 Task: In the setting , change the language English , change the country 'Slovenia', change date format (9/1/2023), change time format 01:01 AM - 11:59 PM, in privacy and data export the history, logged in from the account softage.10@softage.net
Action: Mouse moved to (860, 62)
Screenshot: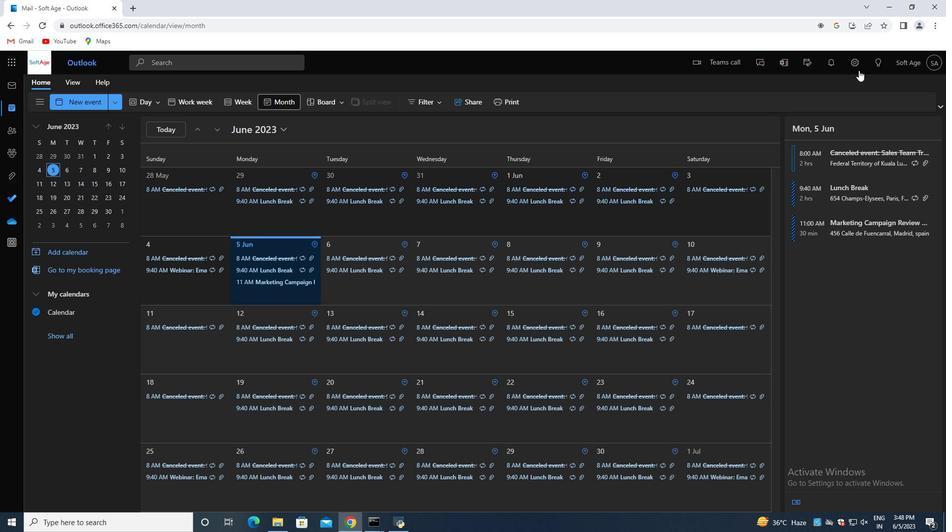 
Action: Mouse pressed left at (860, 62)
Screenshot: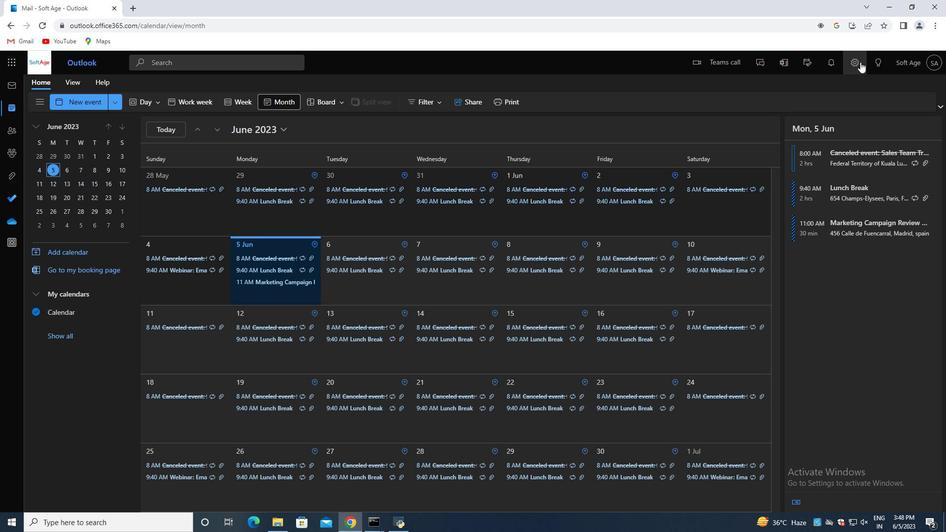 
Action: Mouse moved to (861, 137)
Screenshot: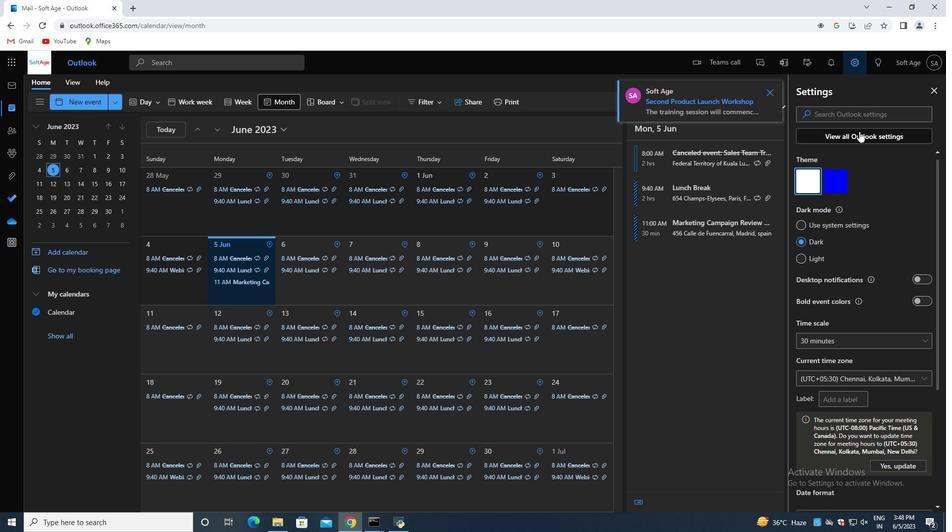 
Action: Mouse pressed left at (861, 137)
Screenshot: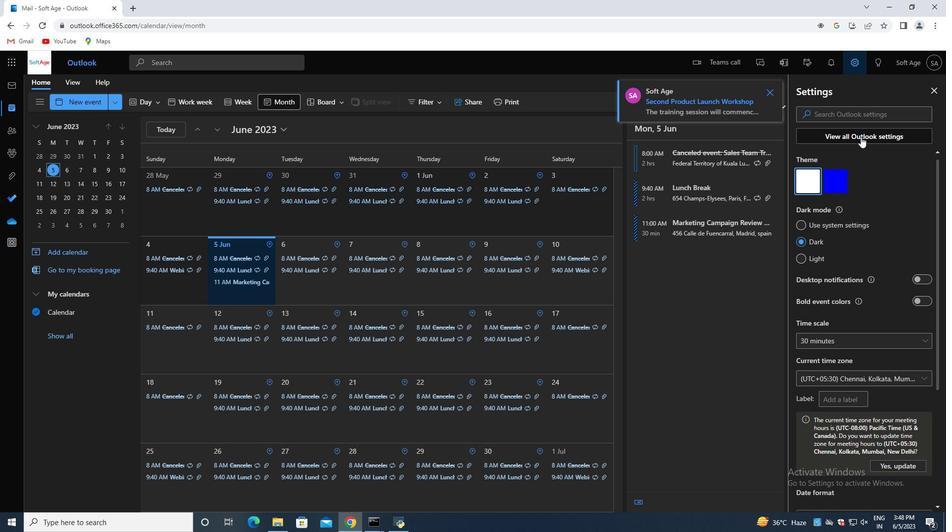 
Action: Mouse moved to (218, 126)
Screenshot: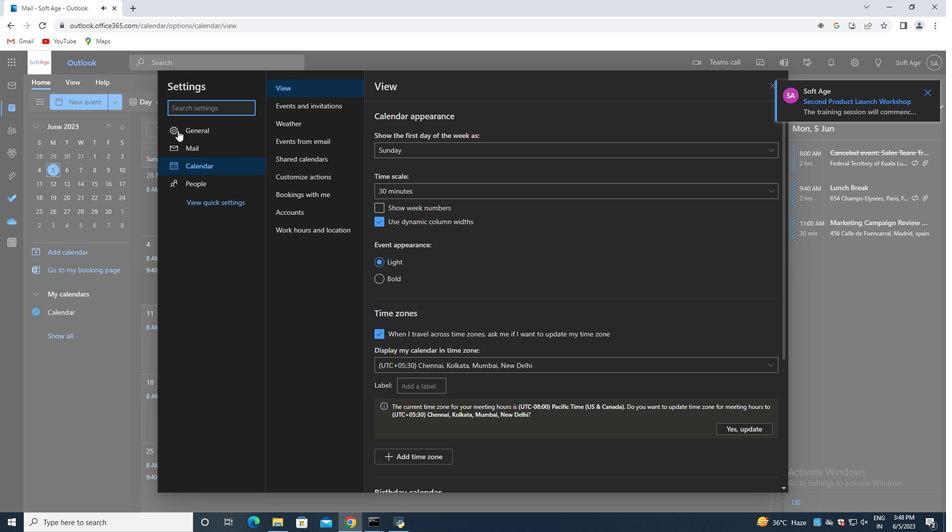 
Action: Mouse pressed left at (218, 126)
Screenshot: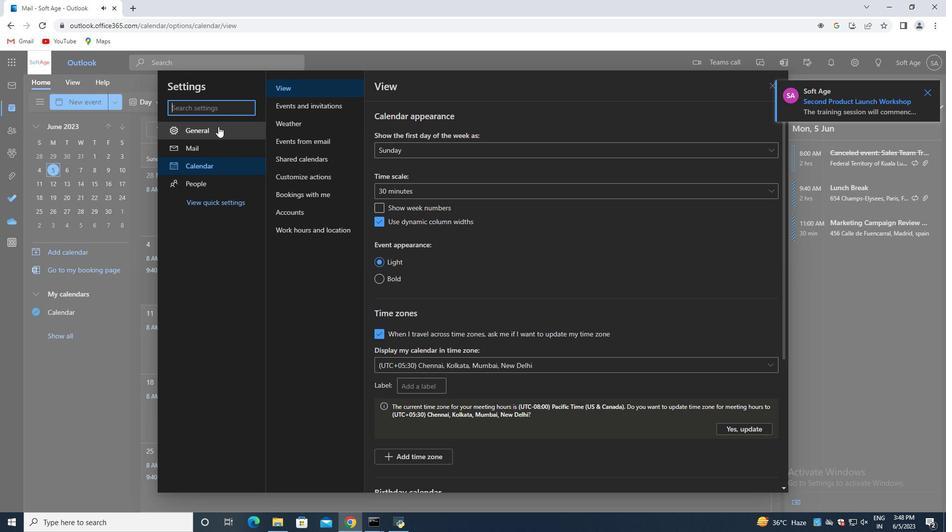 
Action: Mouse moved to (459, 128)
Screenshot: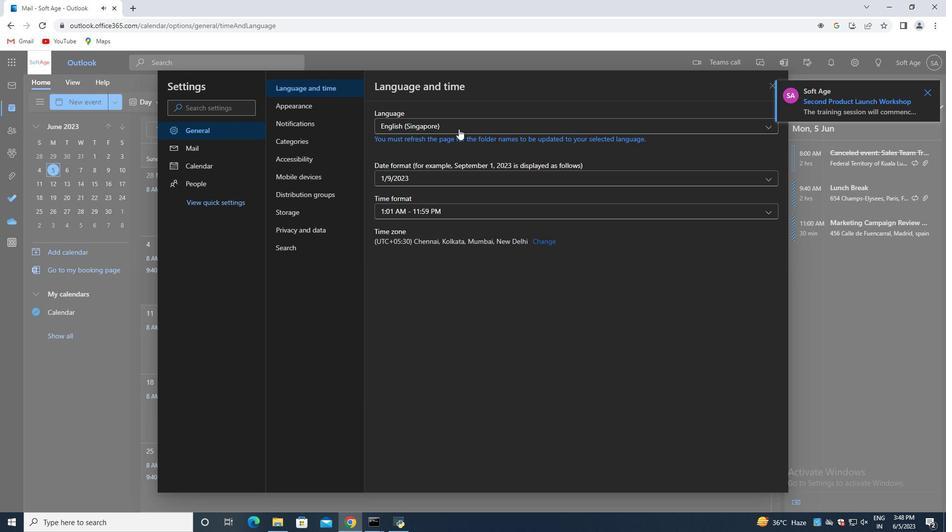 
Action: Mouse pressed left at (459, 128)
Screenshot: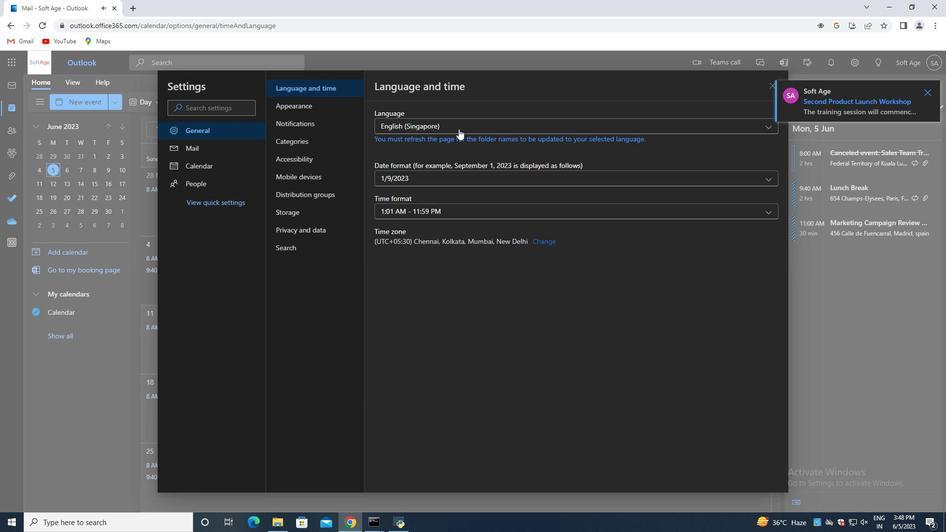
Action: Mouse moved to (426, 299)
Screenshot: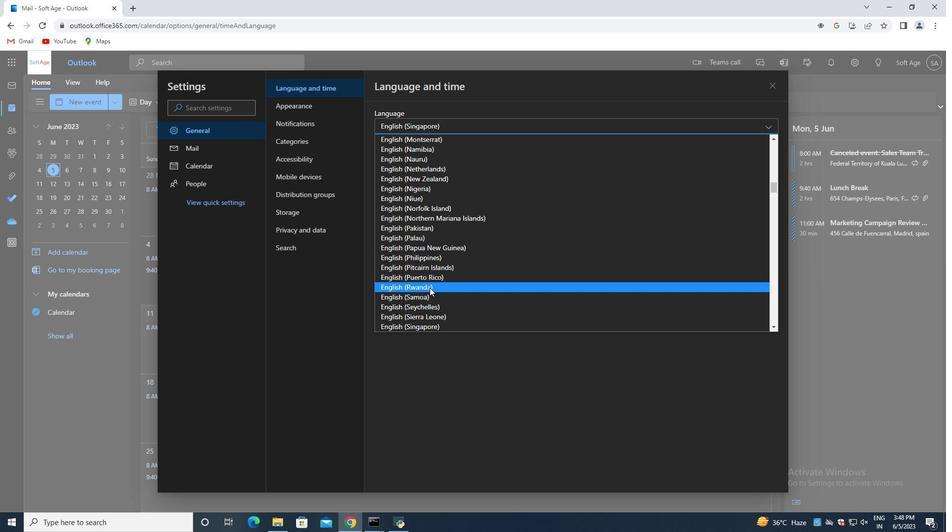 
Action: Mouse scrolled (426, 299) with delta (0, 0)
Screenshot: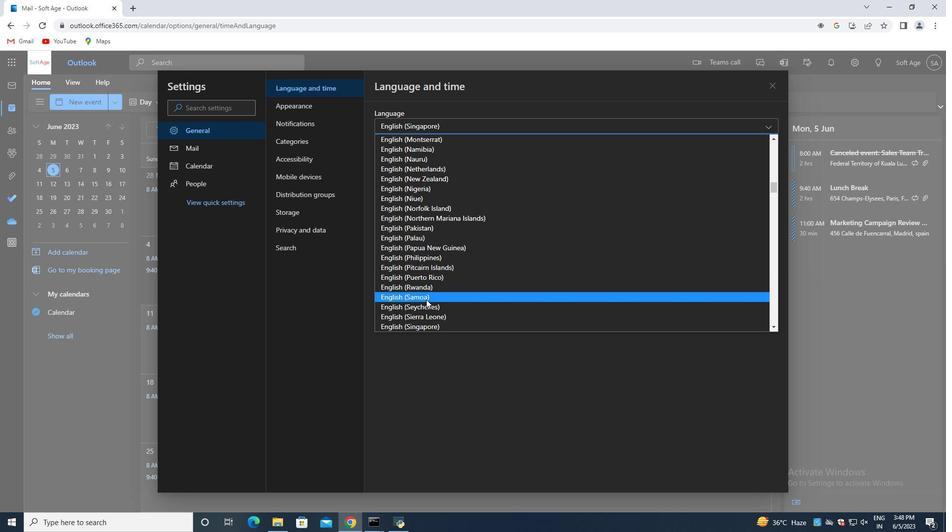 
Action: Mouse moved to (429, 246)
Screenshot: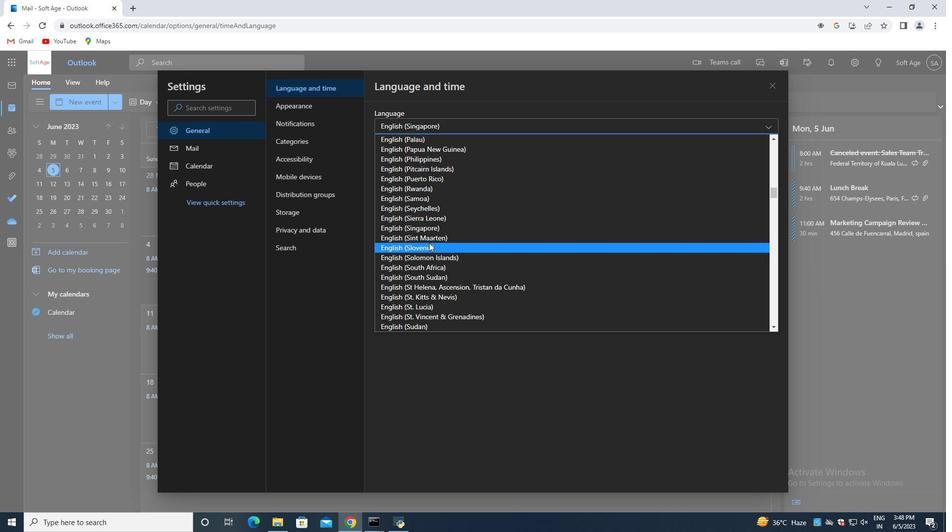 
Action: Mouse pressed left at (429, 246)
Screenshot: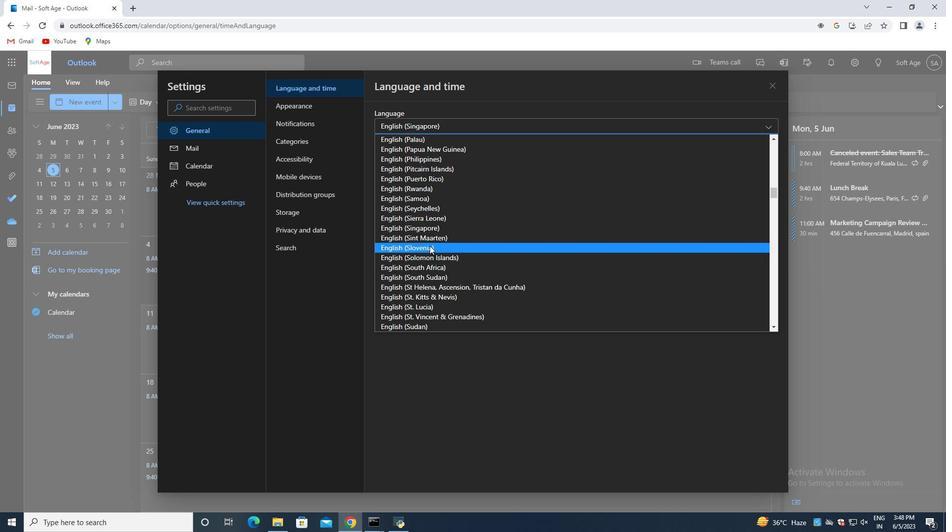 
Action: Mouse moved to (437, 199)
Screenshot: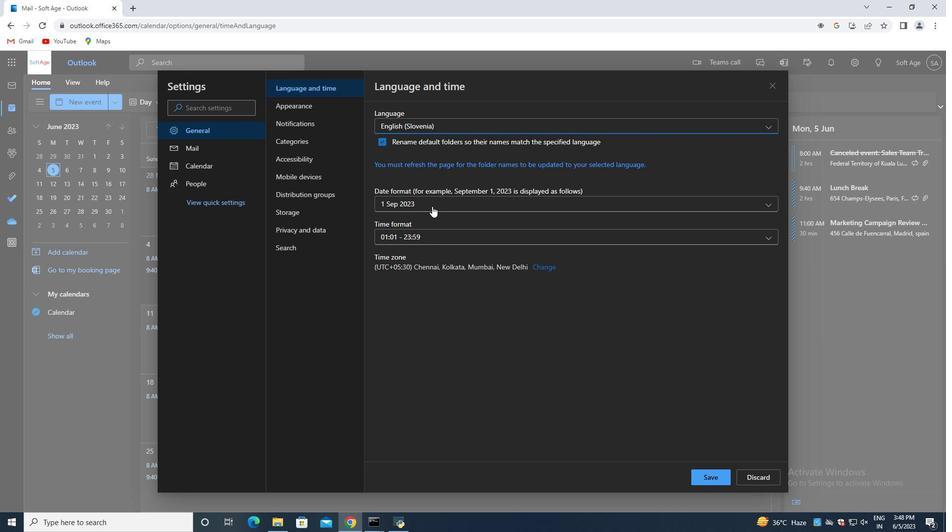 
Action: Mouse pressed left at (437, 199)
Screenshot: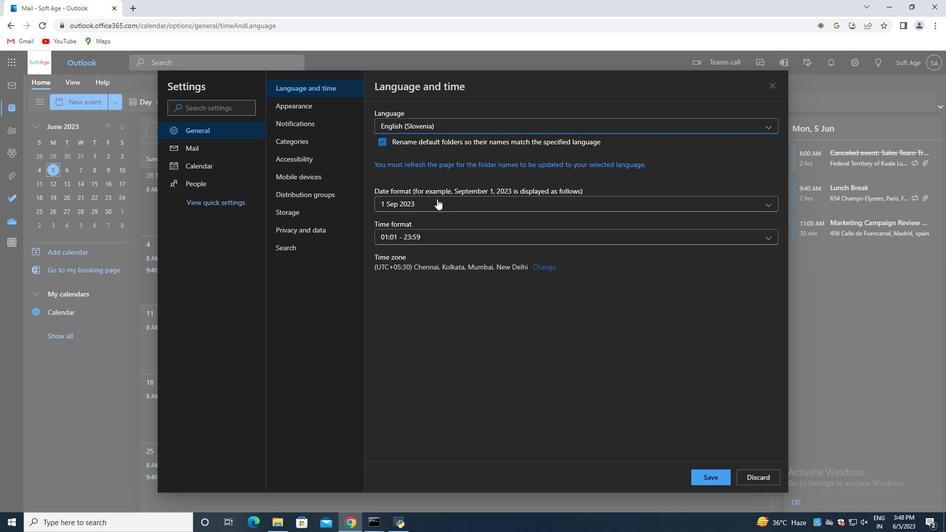 
Action: Mouse moved to (426, 226)
Screenshot: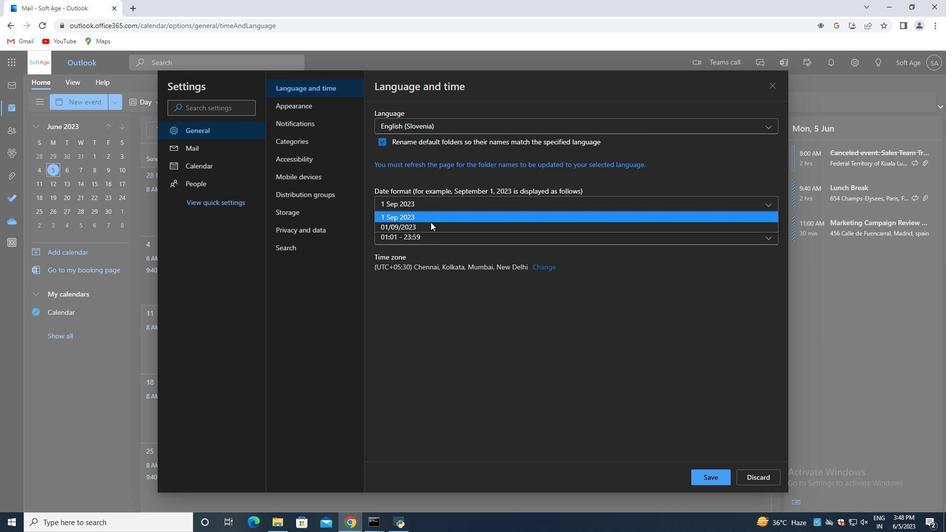 
Action: Mouse pressed left at (426, 226)
Screenshot: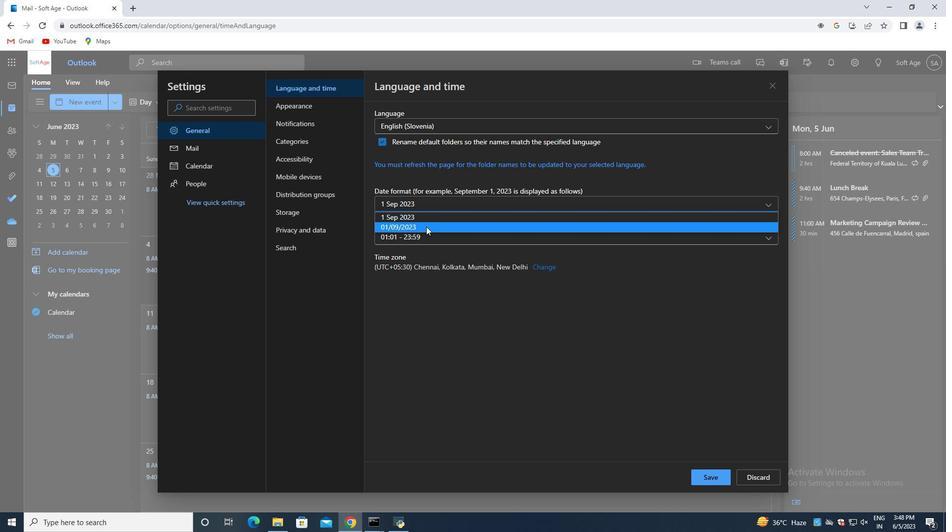 
Action: Mouse moved to (424, 235)
Screenshot: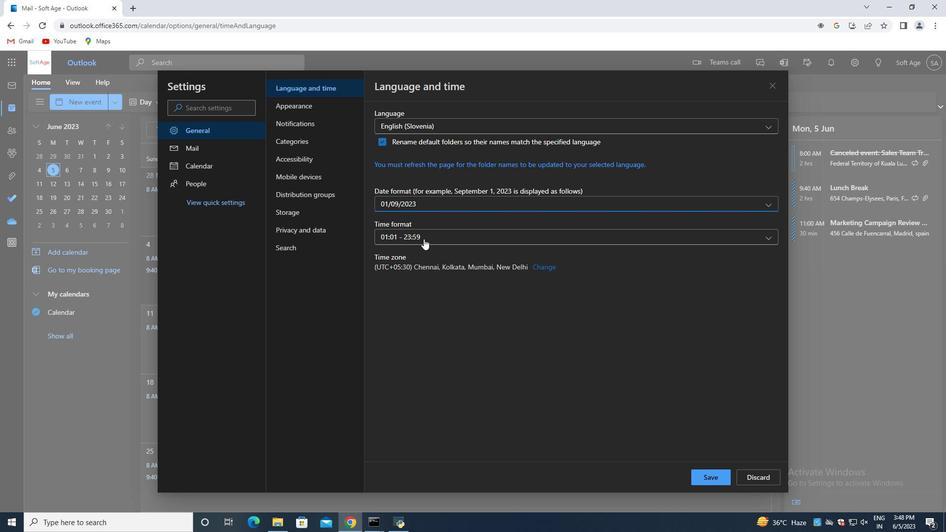 
Action: Mouse pressed left at (424, 235)
Screenshot: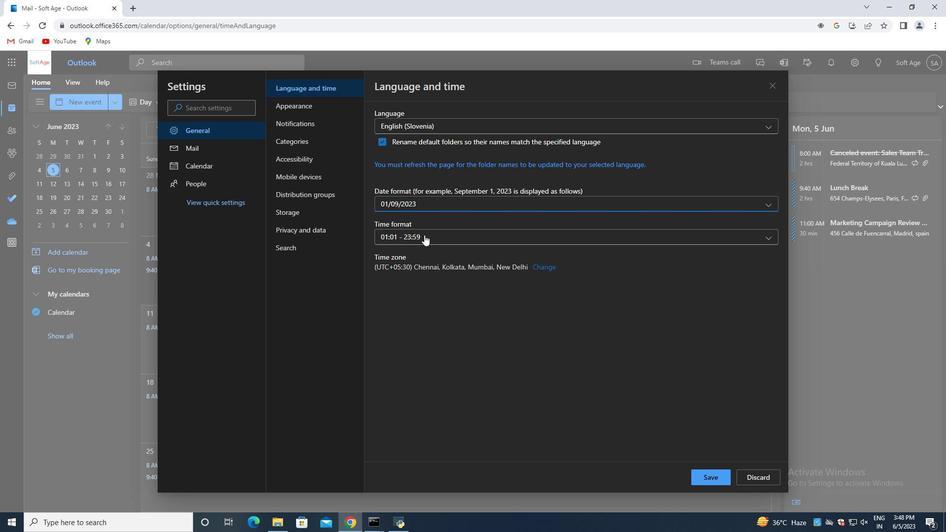 
Action: Mouse moved to (425, 238)
Screenshot: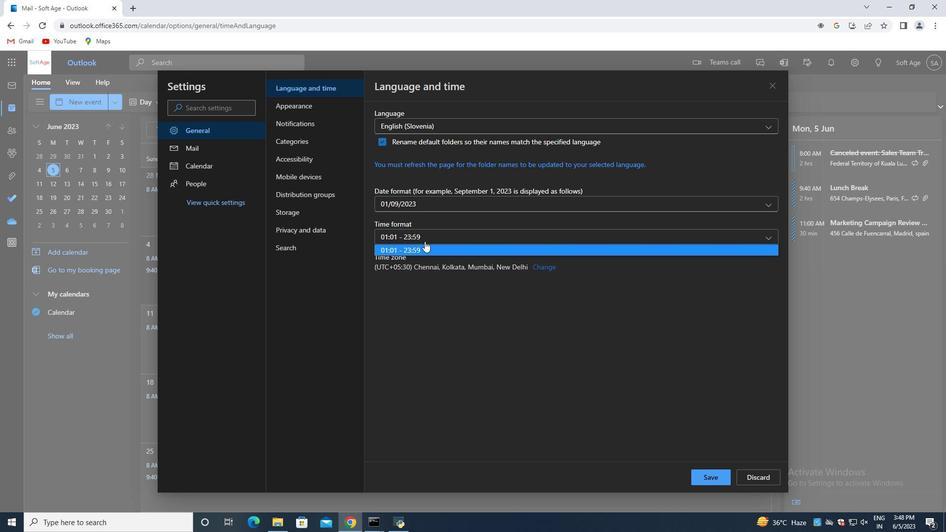 
Action: Mouse pressed left at (425, 238)
Screenshot: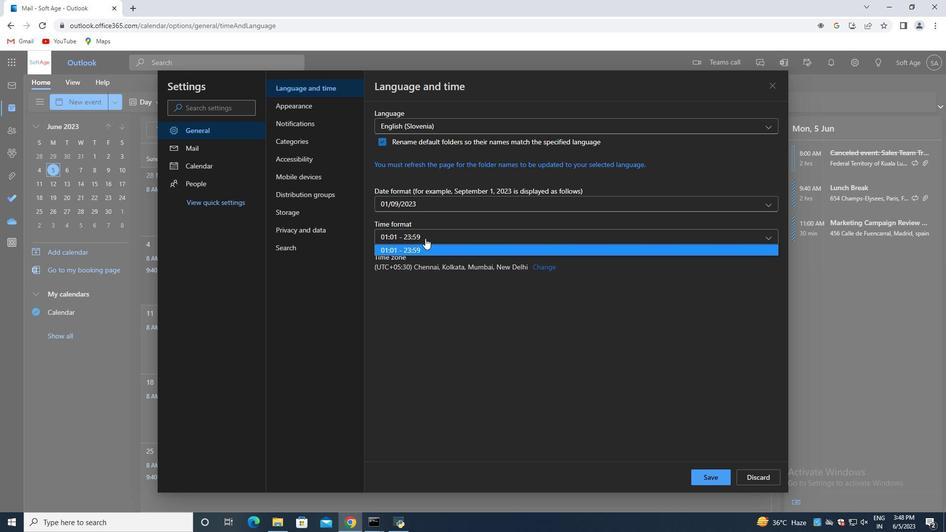 
Action: Mouse moved to (428, 235)
Screenshot: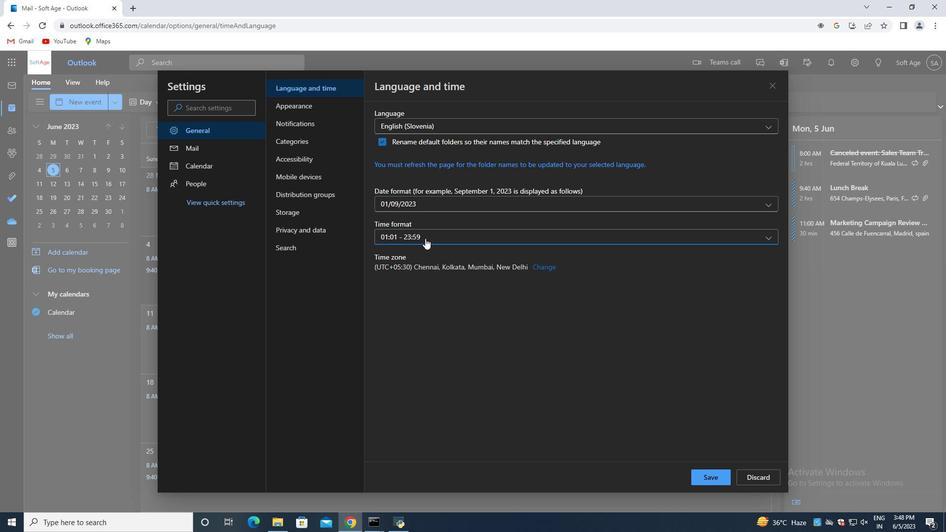 
Action: Mouse pressed left at (428, 235)
Screenshot: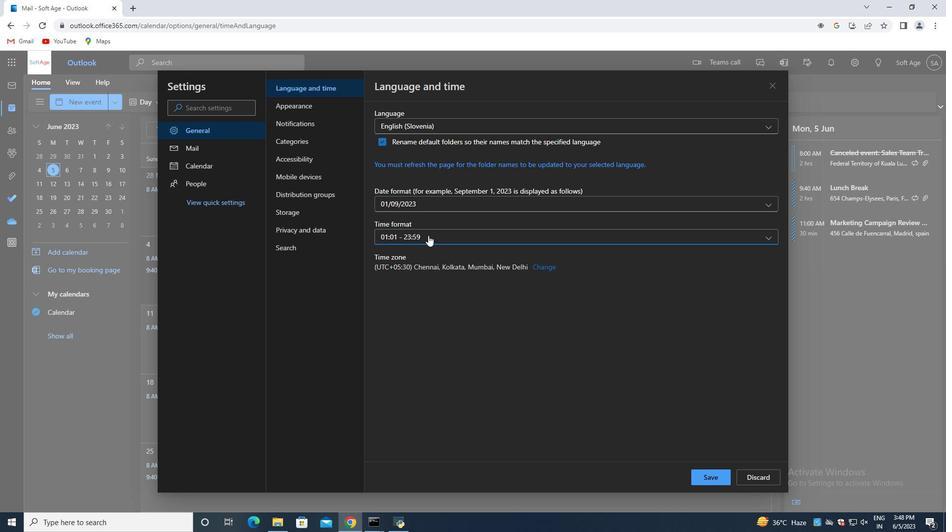 
Action: Mouse moved to (428, 253)
Screenshot: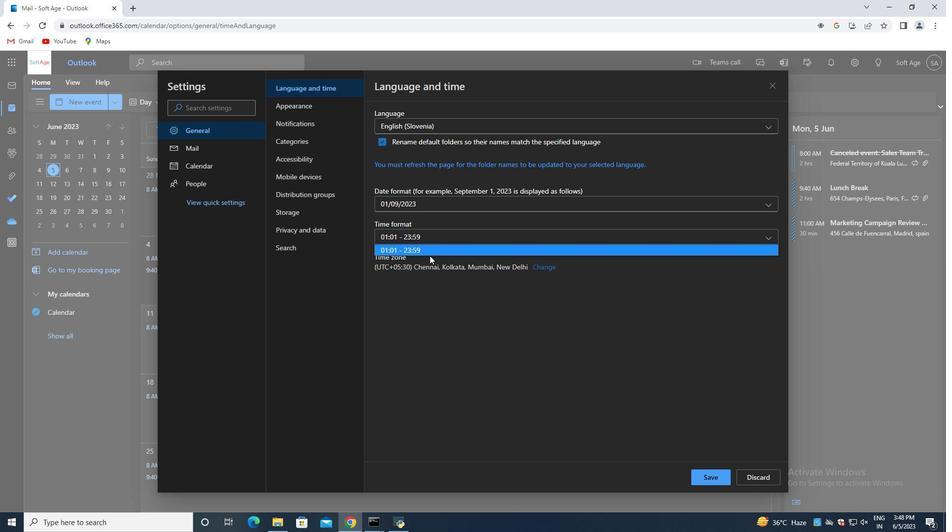 
Action: Mouse pressed left at (428, 253)
Screenshot: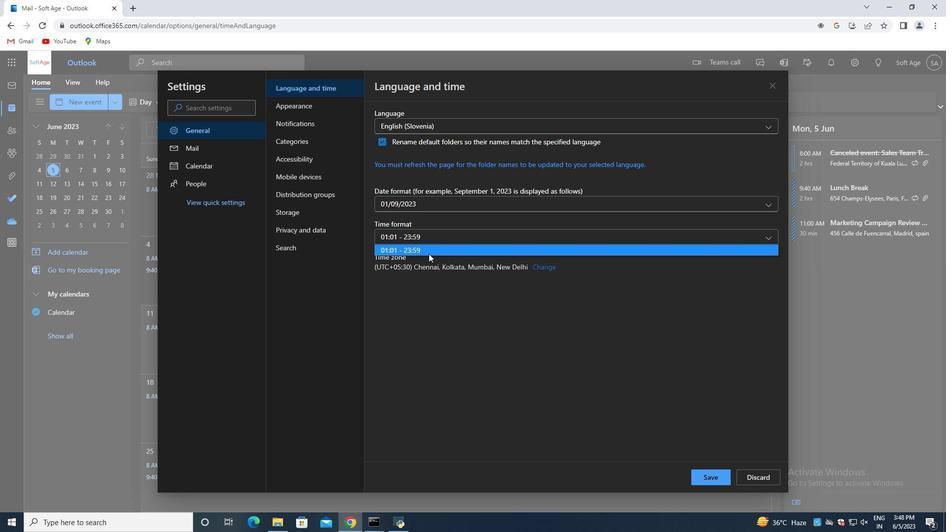 
Action: Mouse moved to (706, 472)
Screenshot: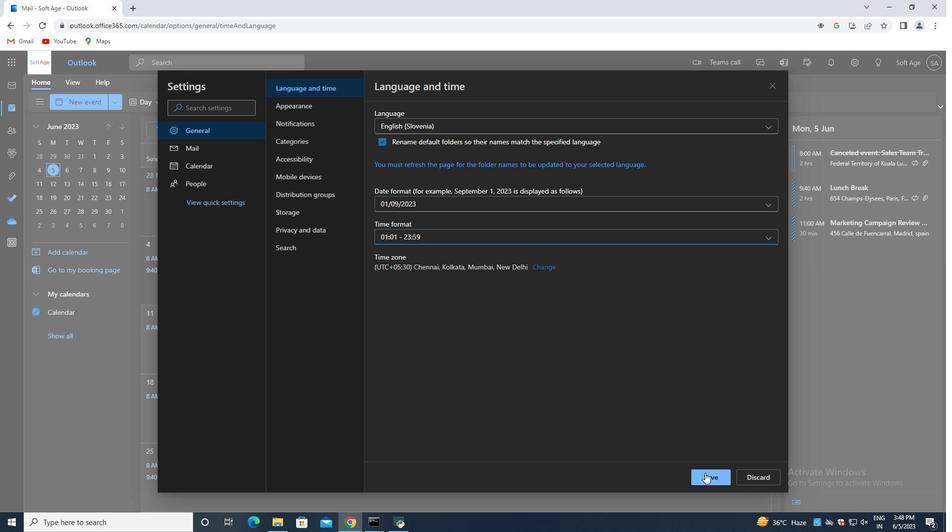 
Action: Mouse pressed left at (706, 472)
Screenshot: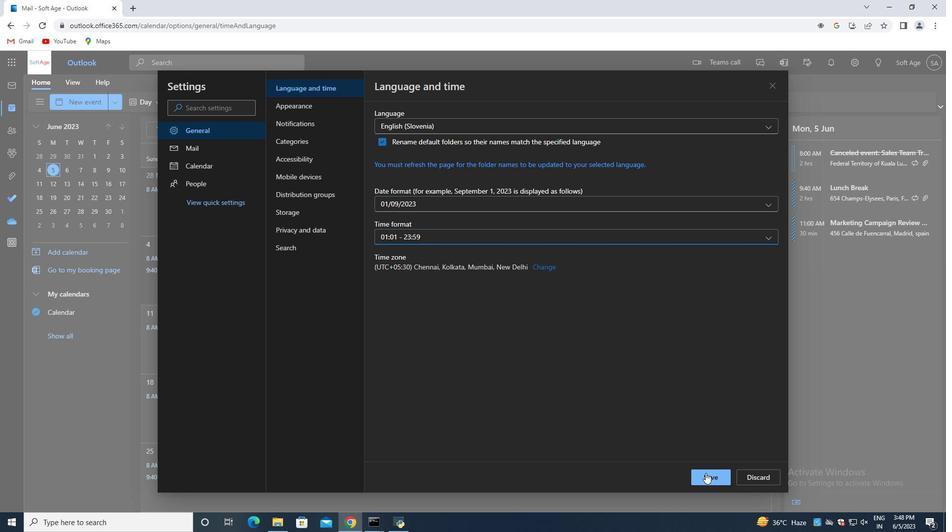 
Action: Mouse moved to (298, 226)
Screenshot: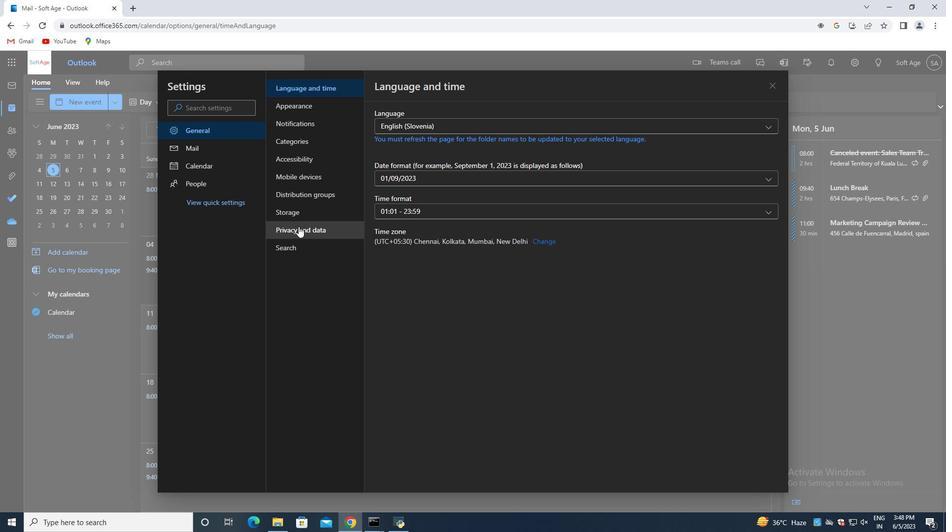 
Action: Mouse pressed left at (298, 226)
Screenshot: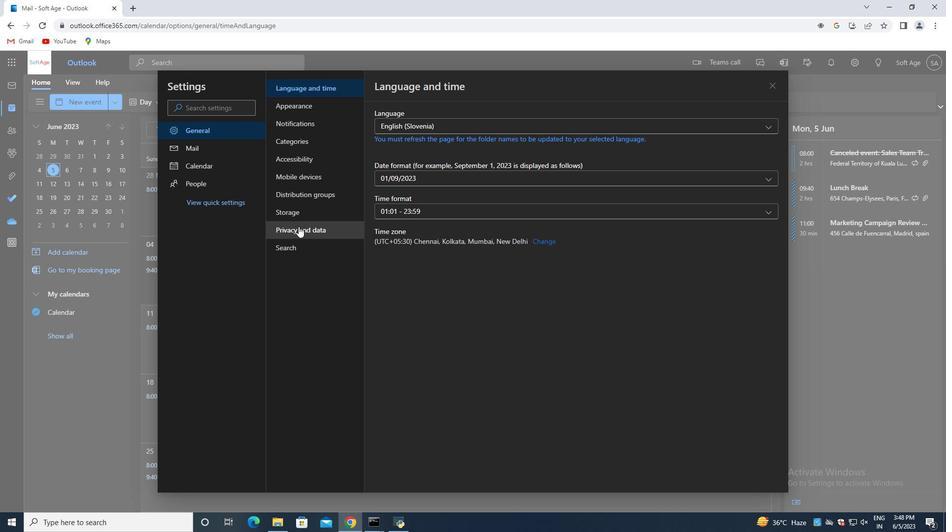 
Action: Mouse moved to (464, 151)
Screenshot: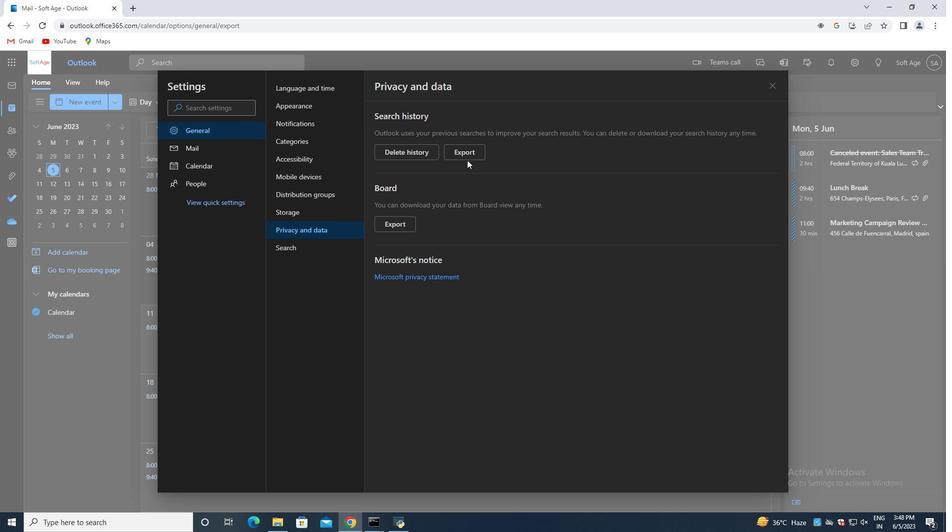 
Action: Mouse pressed left at (464, 151)
Screenshot: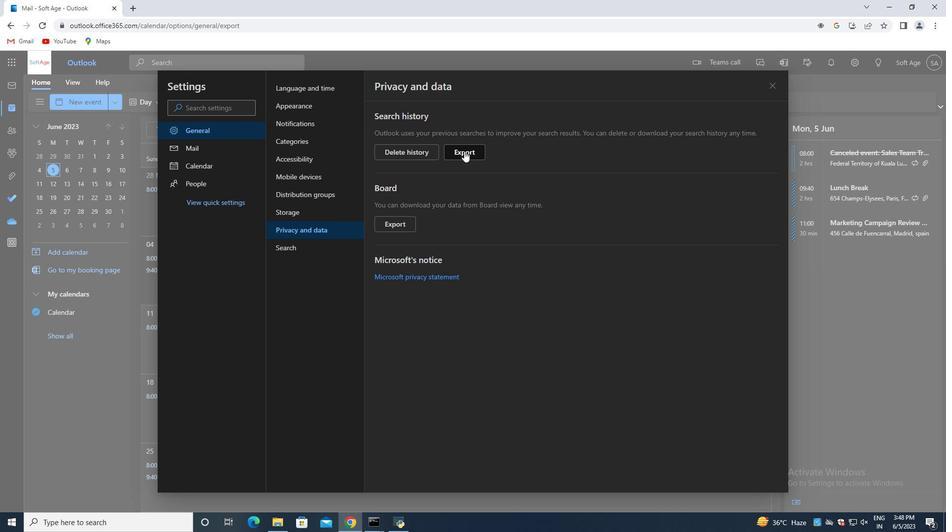 
